 Task: Use Jet Fly By Effect in this video Movie B.mp4
Action: Mouse pressed left at (307, 160)
Screenshot: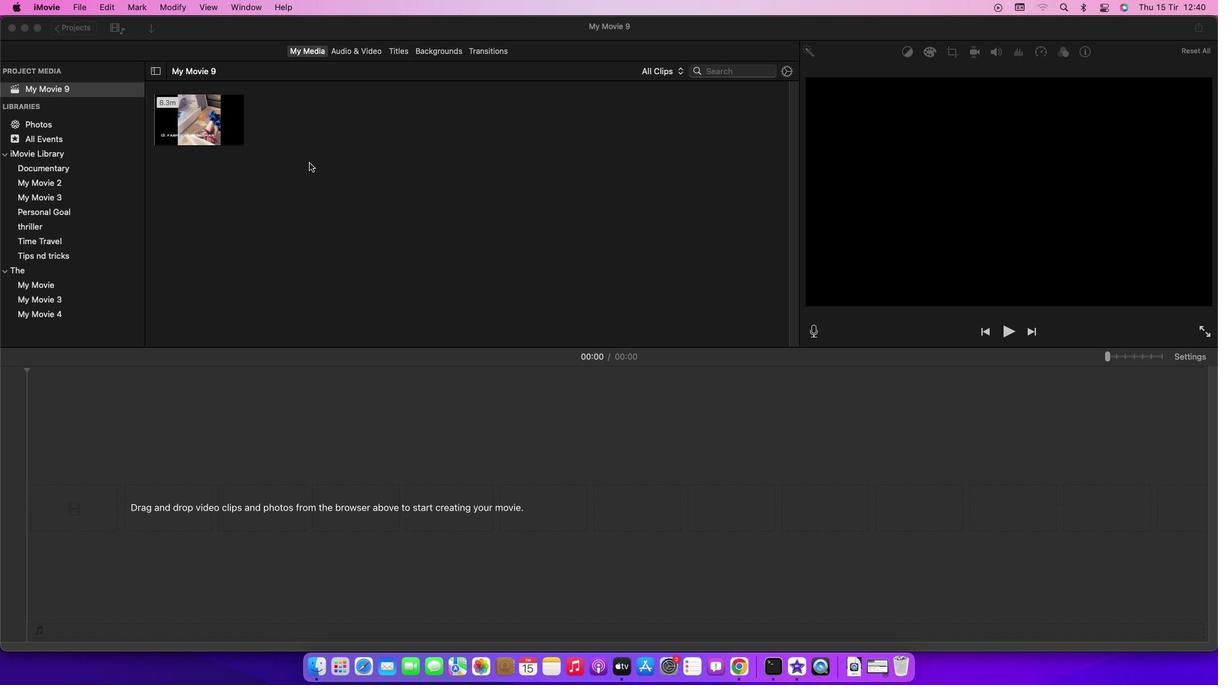 
Action: Mouse moved to (196, 118)
Screenshot: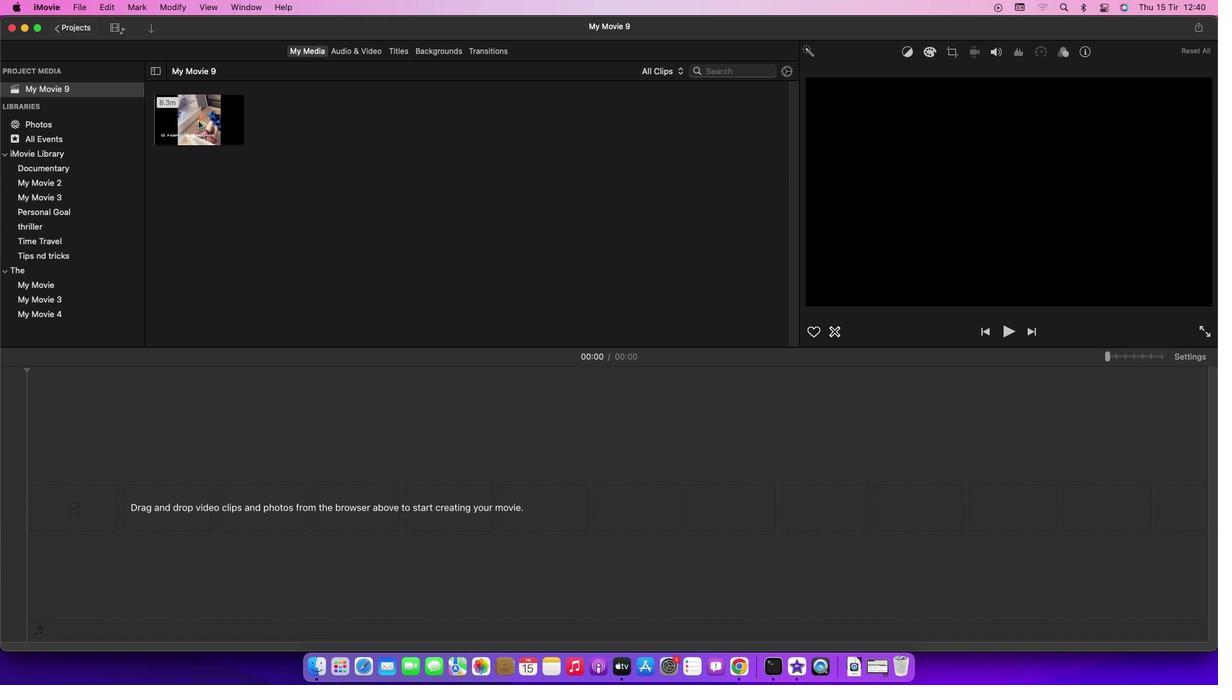 
Action: Mouse pressed left at (196, 118)
Screenshot: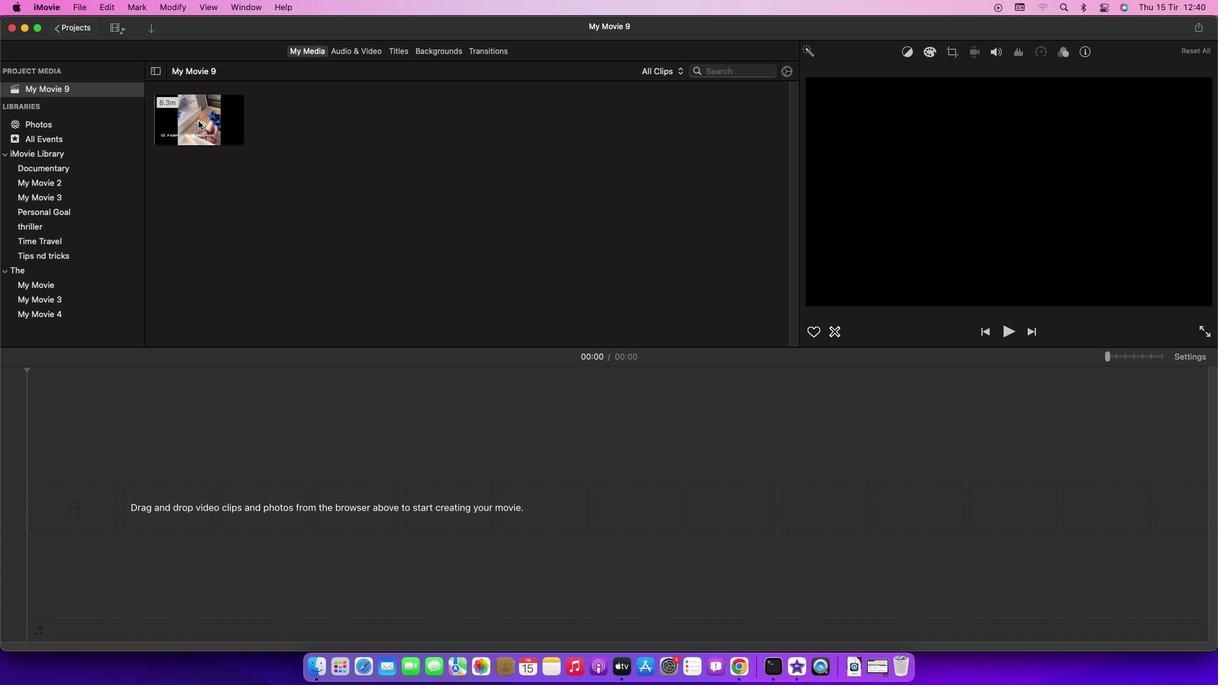 
Action: Mouse moved to (197, 112)
Screenshot: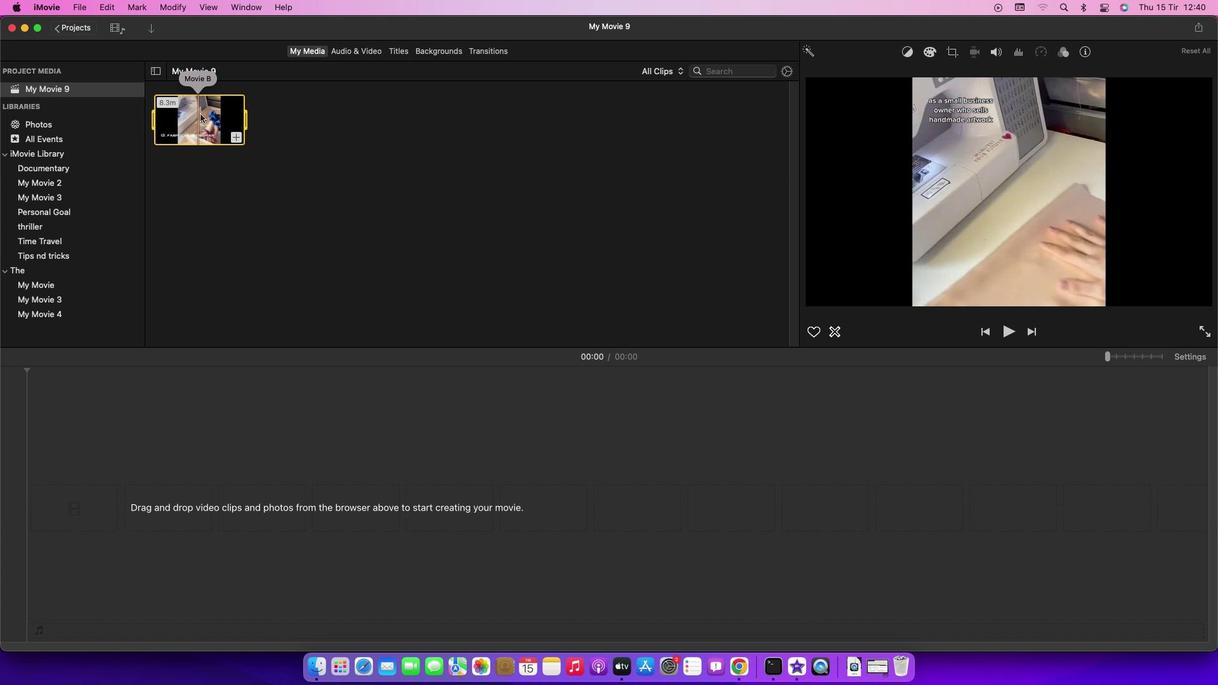 
Action: Mouse pressed left at (197, 112)
Screenshot: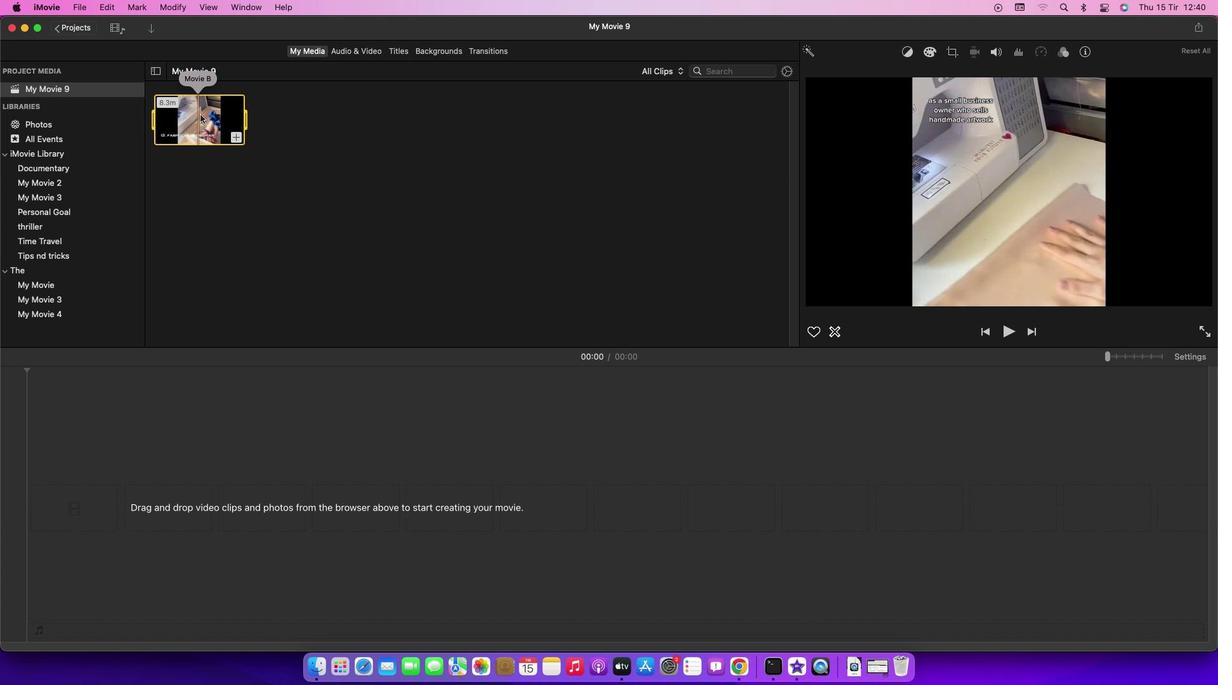 
Action: Mouse moved to (356, 51)
Screenshot: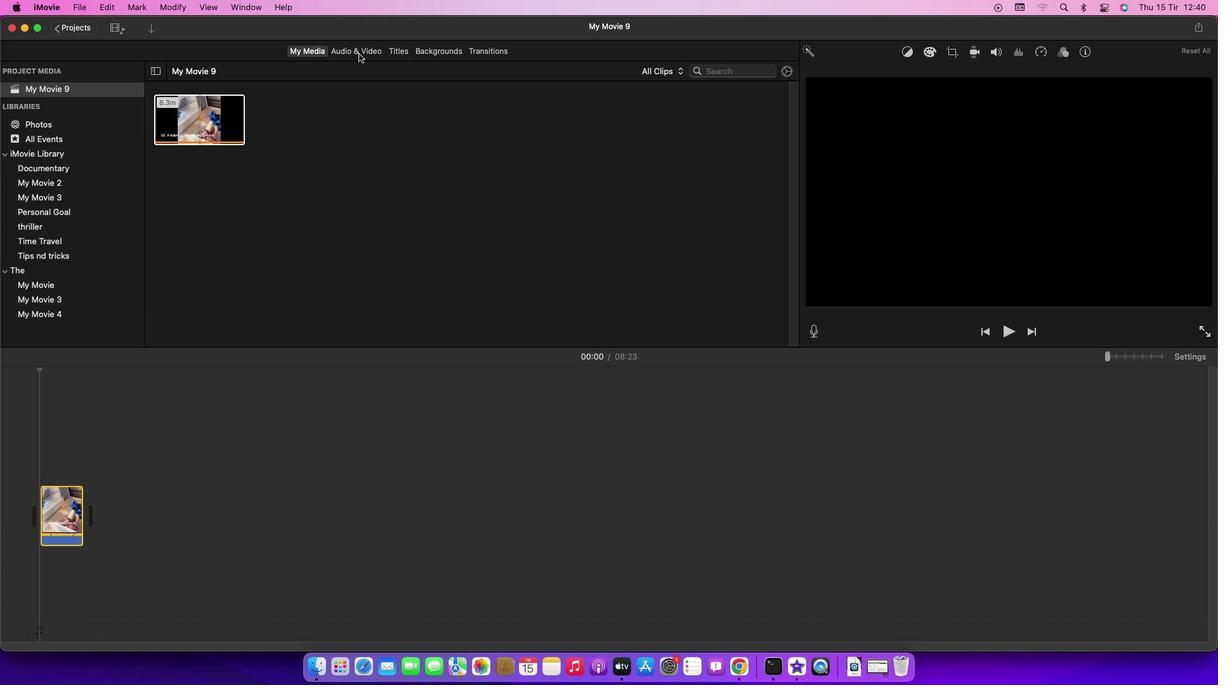 
Action: Mouse pressed left at (356, 51)
Screenshot: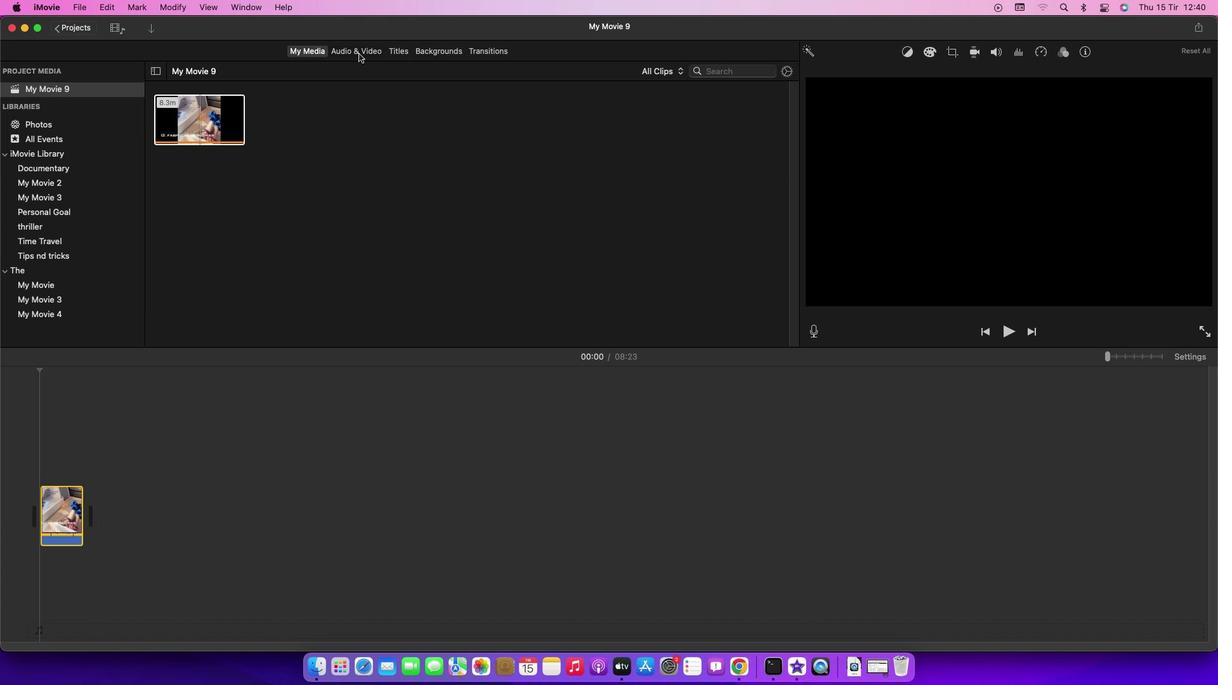 
Action: Mouse moved to (76, 118)
Screenshot: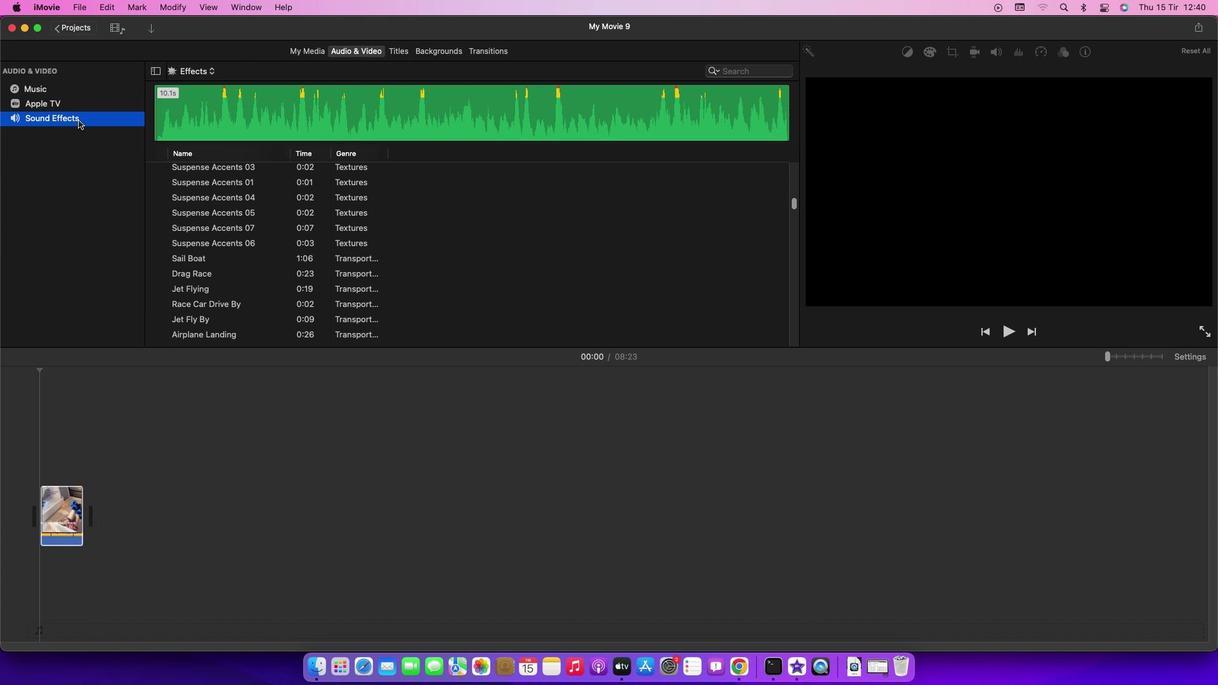 
Action: Mouse pressed left at (76, 118)
Screenshot: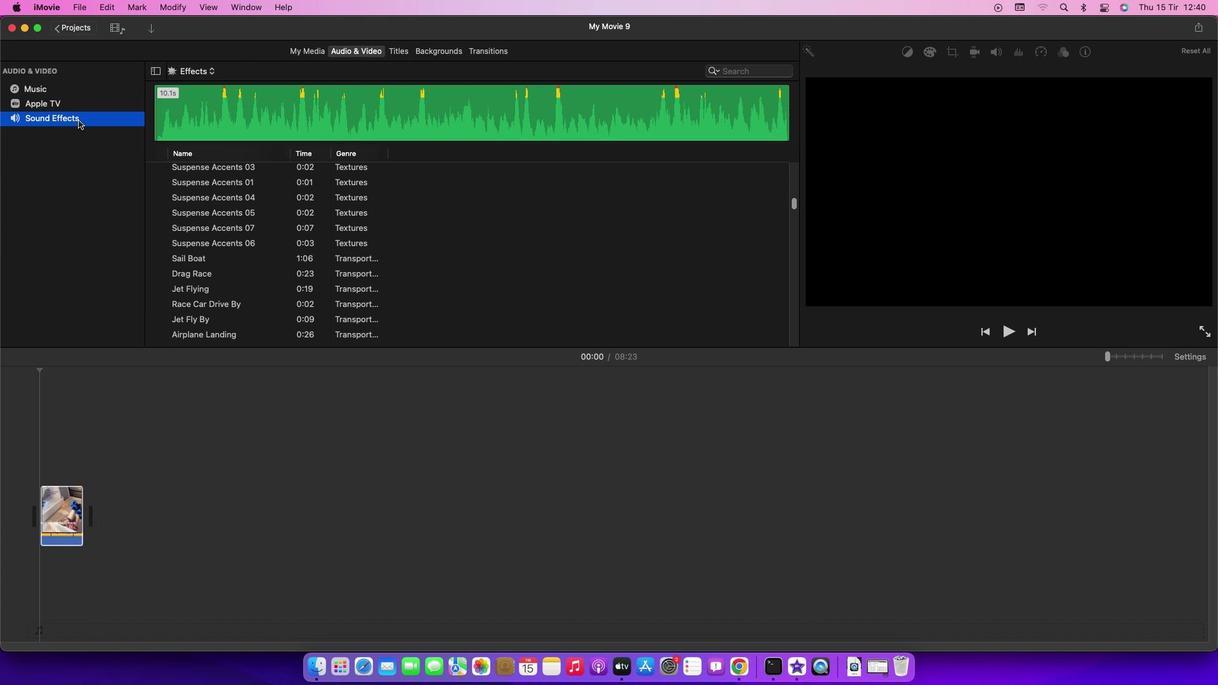 
Action: Mouse moved to (197, 317)
Screenshot: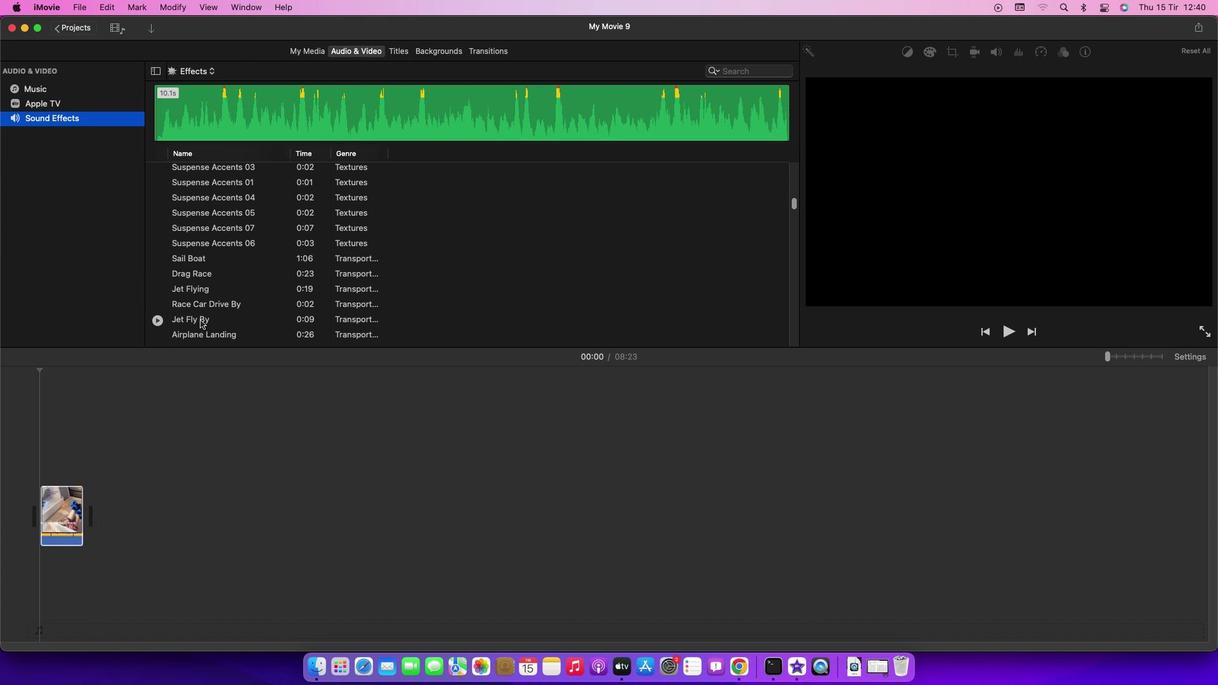 
Action: Mouse pressed left at (197, 317)
Screenshot: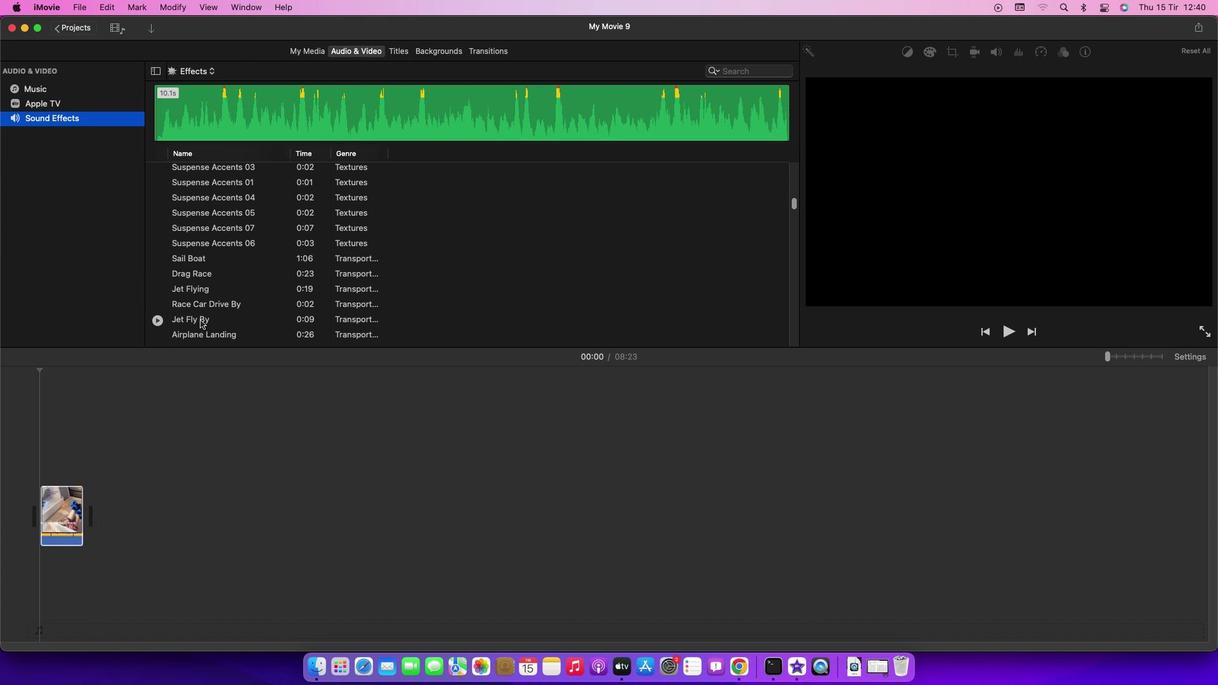 
Action: Mouse moved to (244, 468)
Screenshot: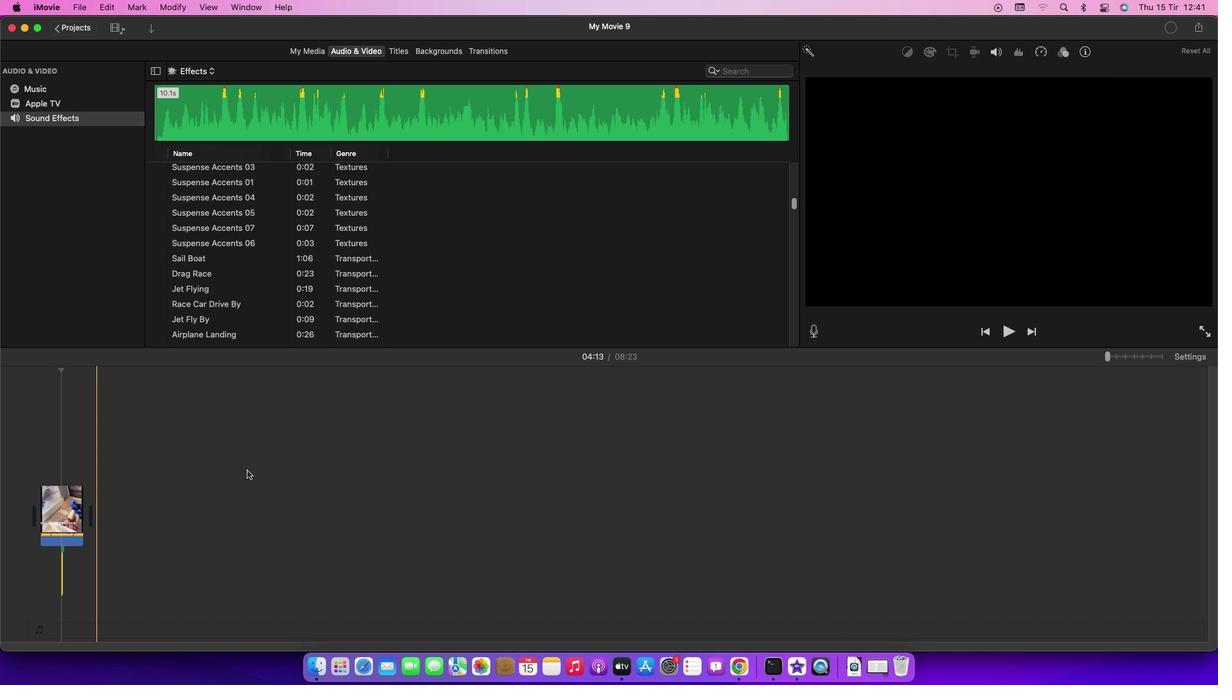 
